 Task: Check the finance blogs.
Action: Mouse moved to (1025, 188)
Screenshot: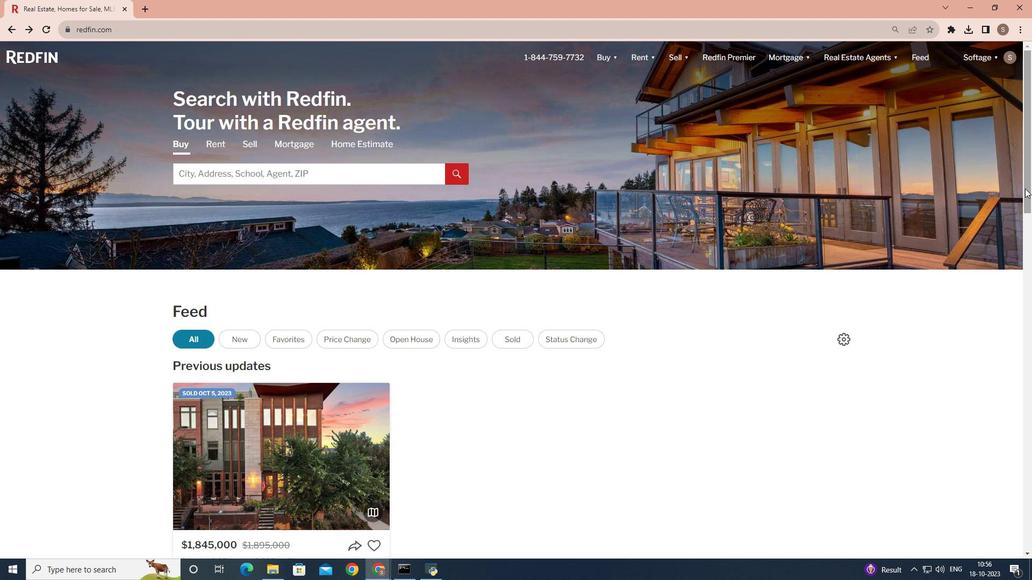 
Action: Mouse pressed left at (1025, 188)
Screenshot: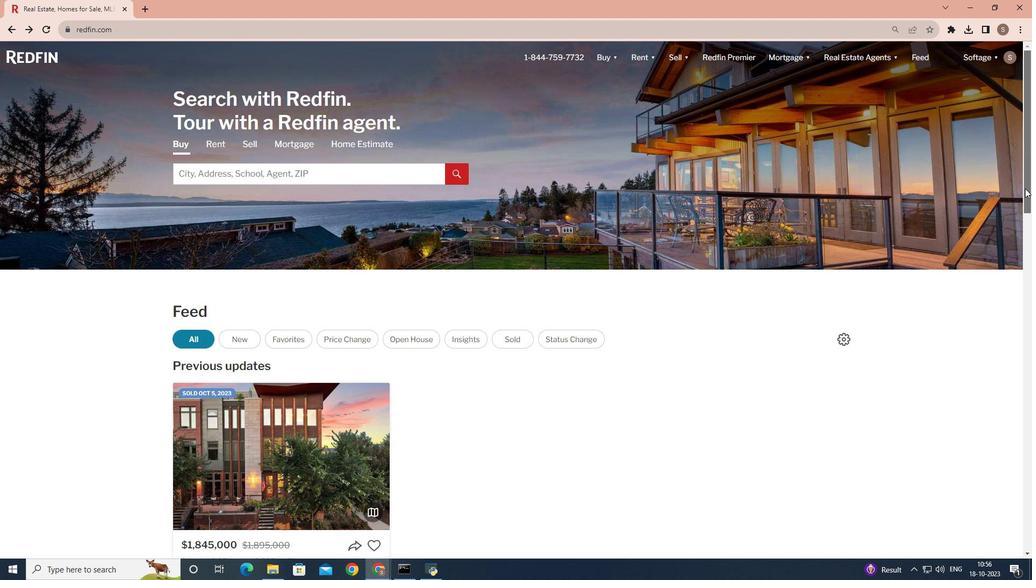 
Action: Mouse moved to (291, 459)
Screenshot: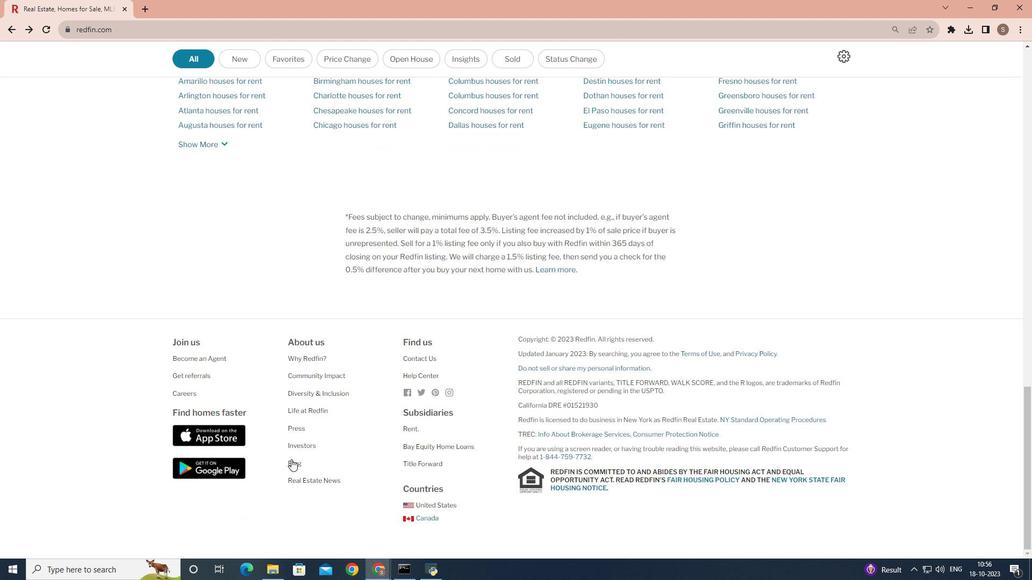 
Action: Mouse pressed left at (291, 459)
Screenshot: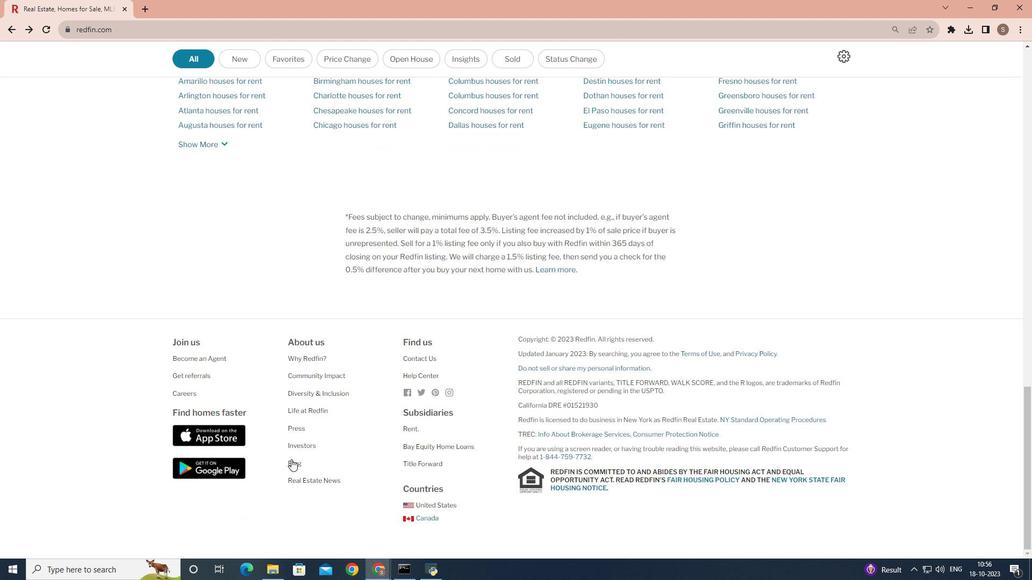 
Action: Mouse moved to (502, 104)
Screenshot: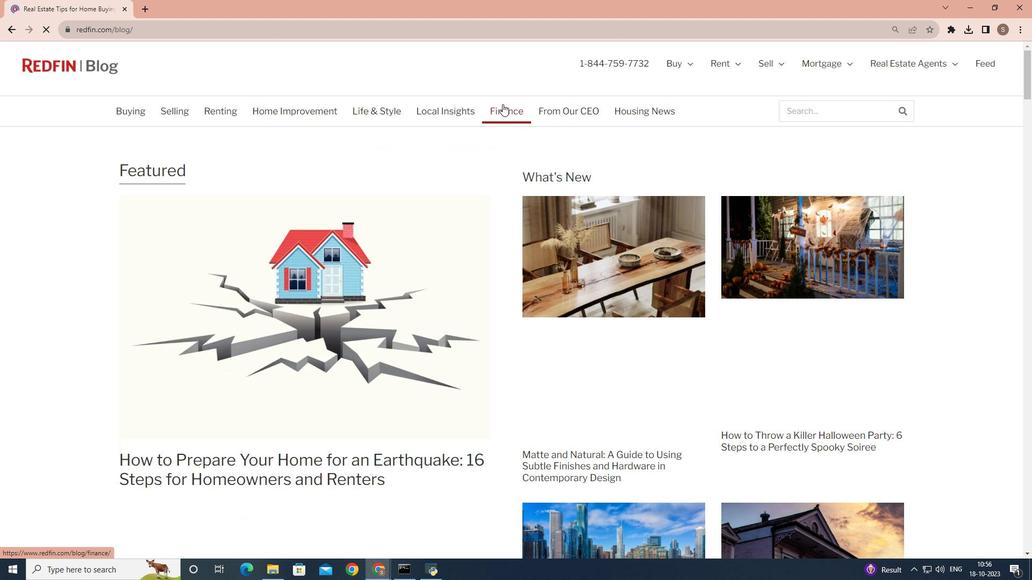 
Action: Mouse pressed left at (502, 104)
Screenshot: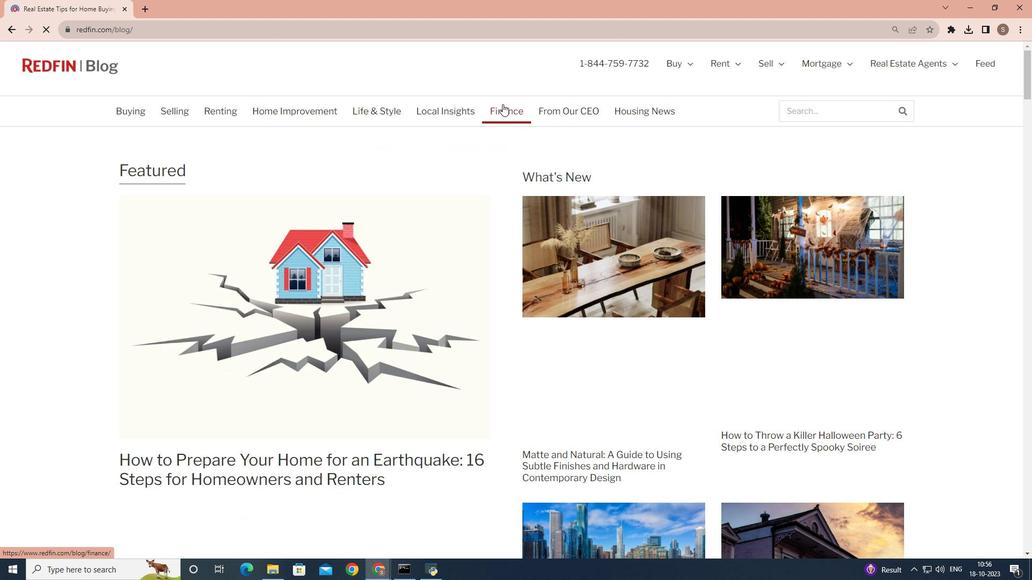 
Action: Mouse moved to (498, 181)
Screenshot: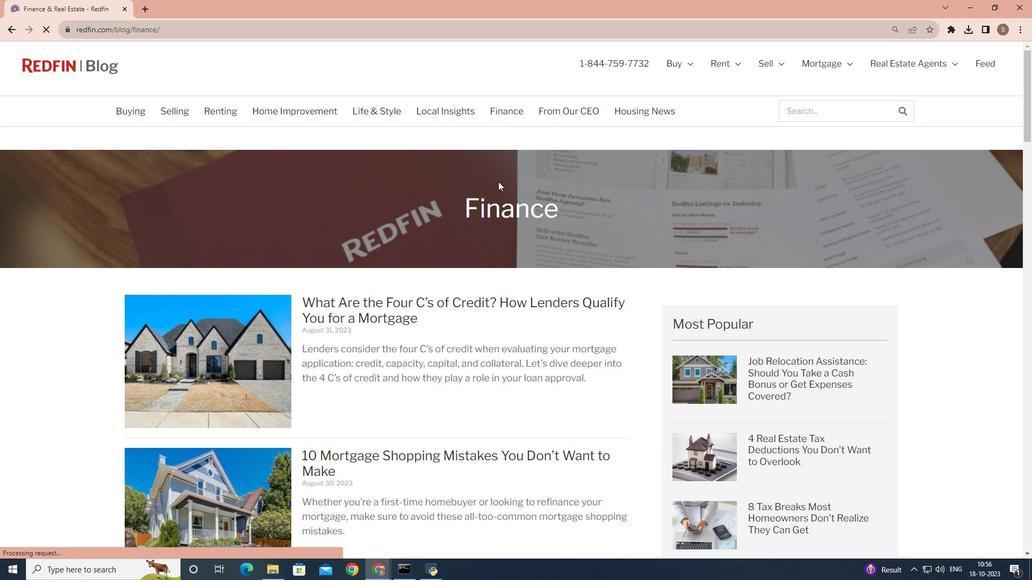 
